 Task: Look for products with coconut flavor in the category "Chocolate Candies".
Action: Mouse moved to (23, 62)
Screenshot: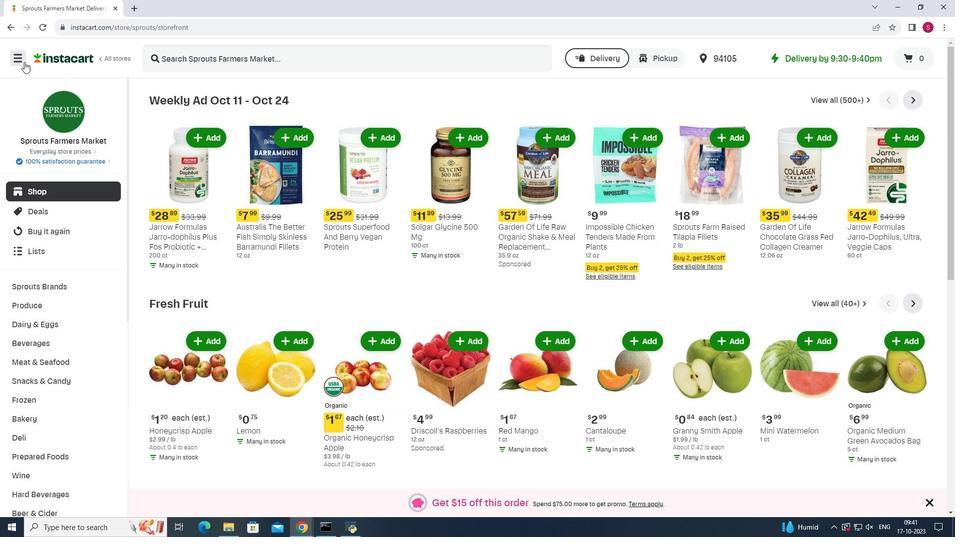 
Action: Mouse pressed left at (23, 62)
Screenshot: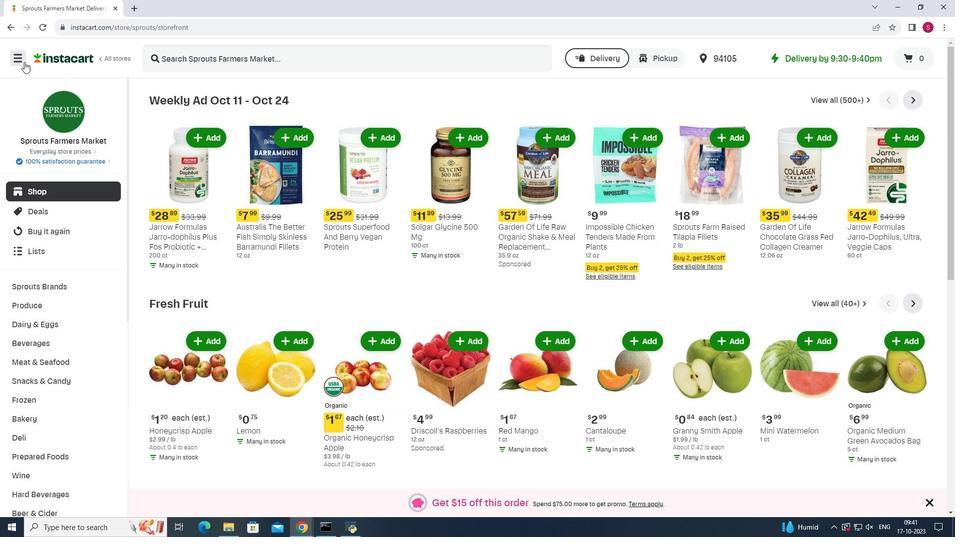 
Action: Mouse moved to (60, 262)
Screenshot: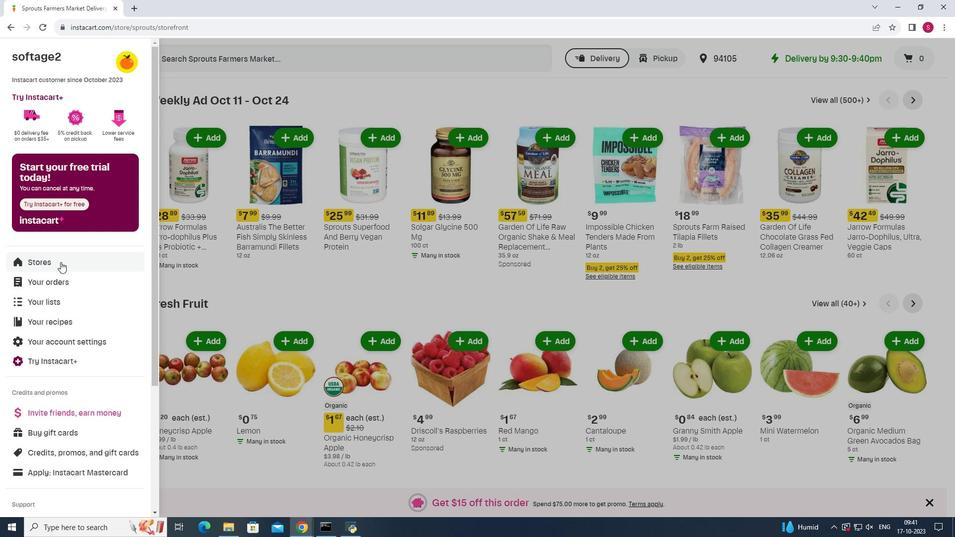 
Action: Mouse pressed left at (60, 262)
Screenshot: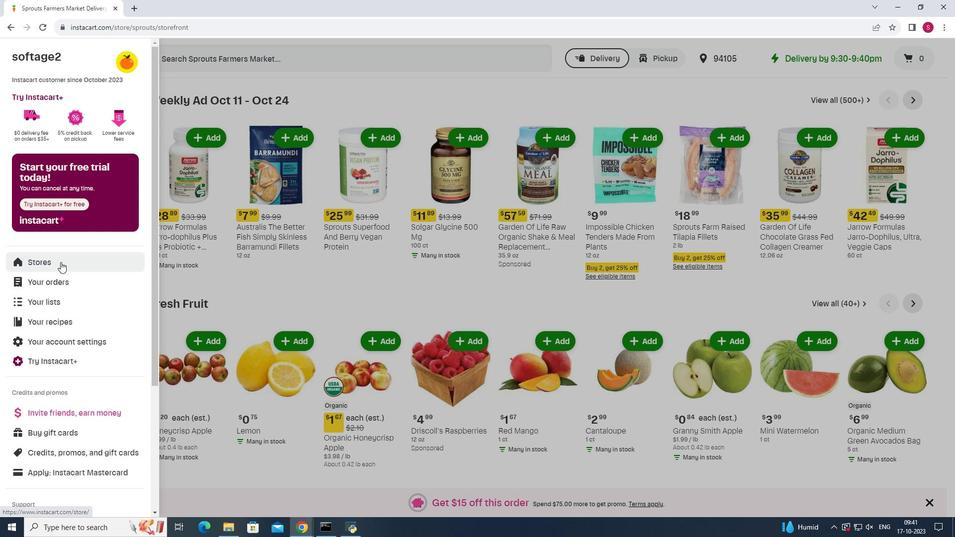 
Action: Mouse moved to (225, 84)
Screenshot: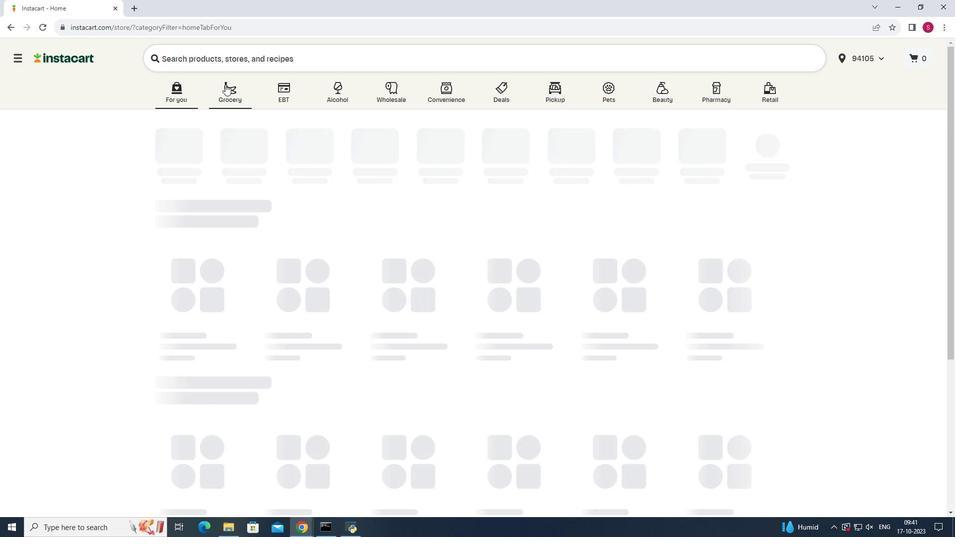 
Action: Mouse pressed left at (225, 84)
Screenshot: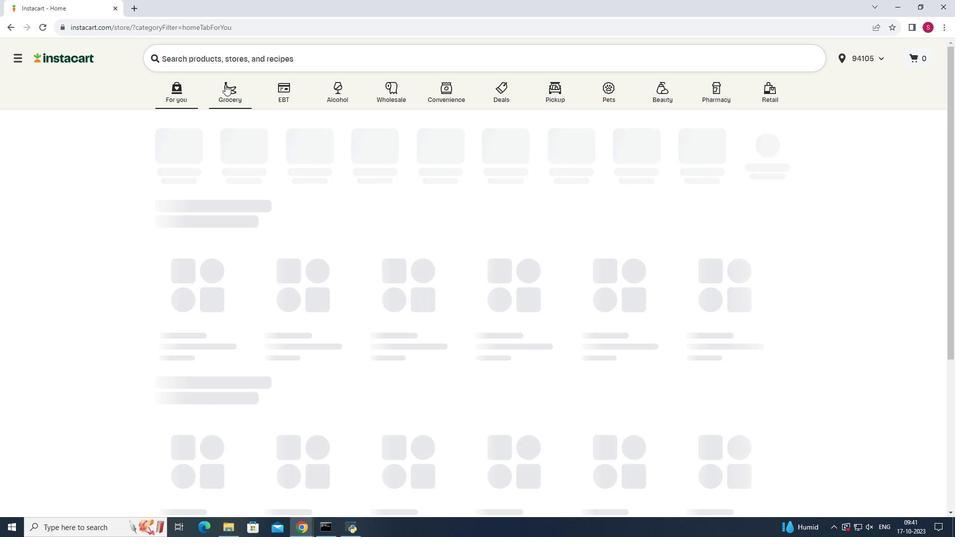 
Action: Mouse moved to (663, 135)
Screenshot: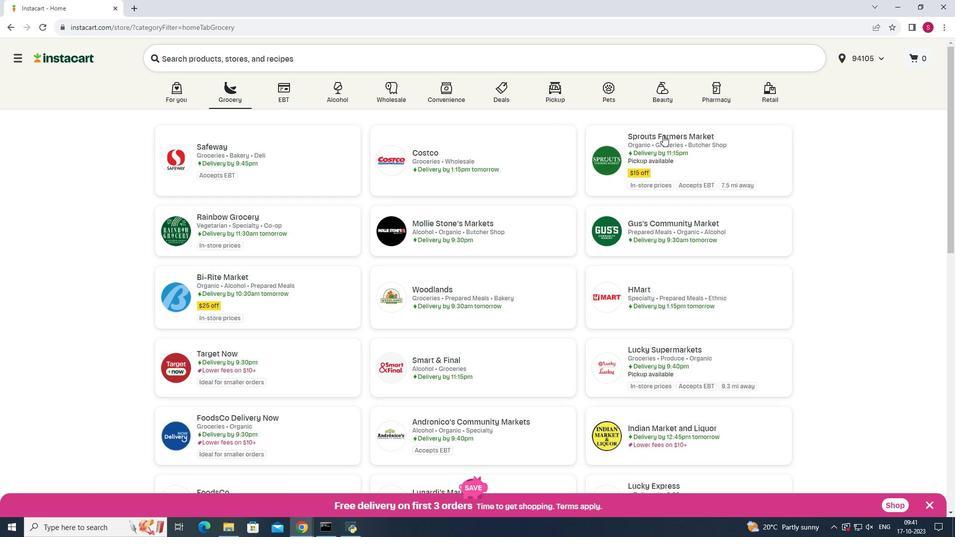 
Action: Mouse pressed left at (663, 135)
Screenshot: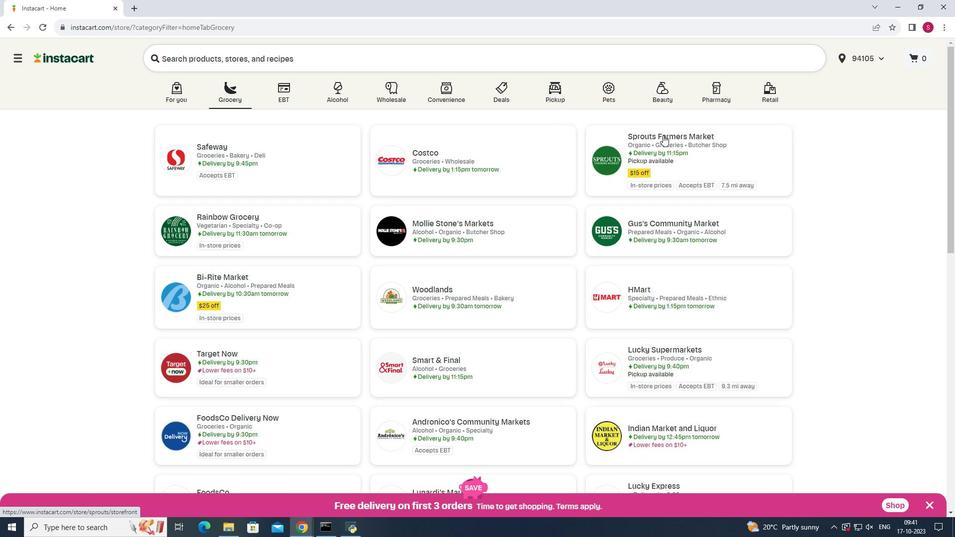 
Action: Mouse moved to (67, 383)
Screenshot: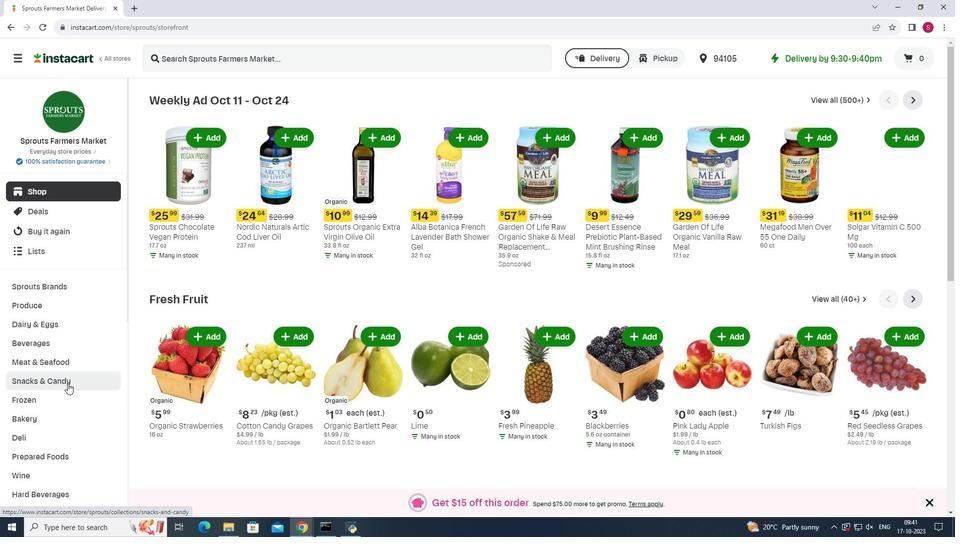
Action: Mouse pressed left at (67, 383)
Screenshot: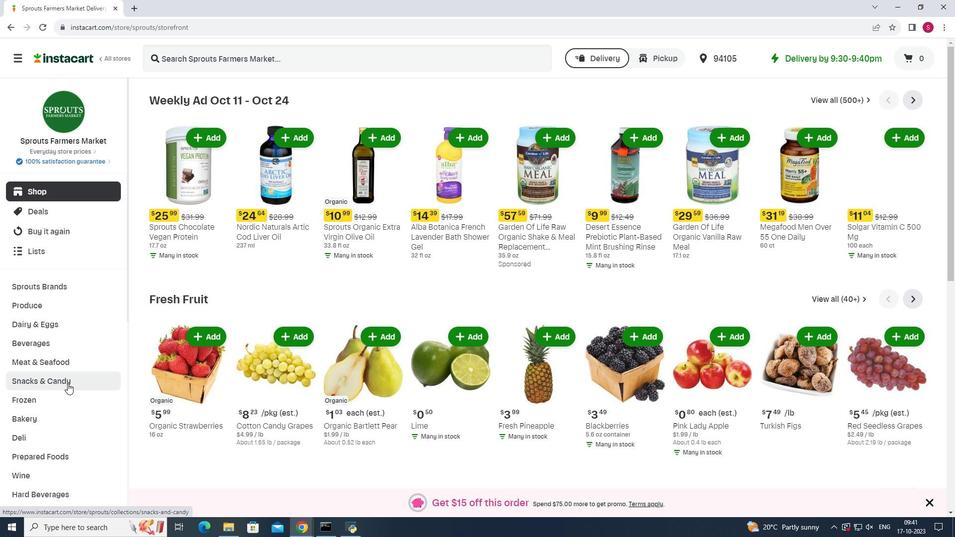 
Action: Mouse moved to (276, 120)
Screenshot: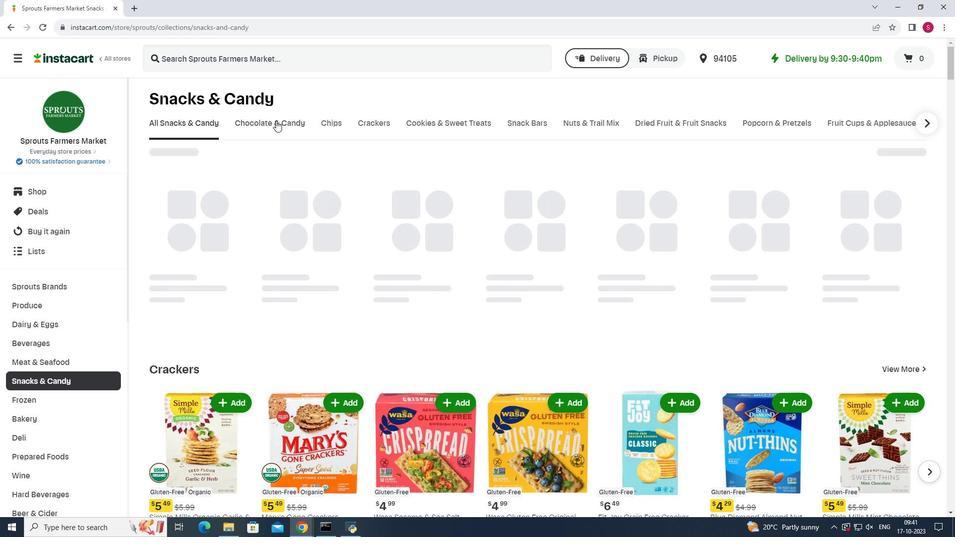 
Action: Mouse pressed left at (276, 120)
Screenshot: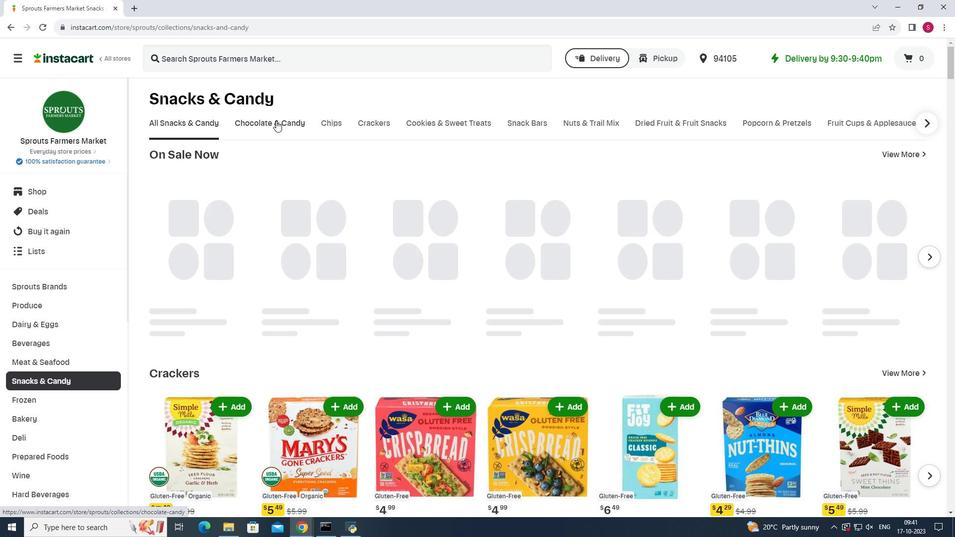 
Action: Mouse moved to (253, 161)
Screenshot: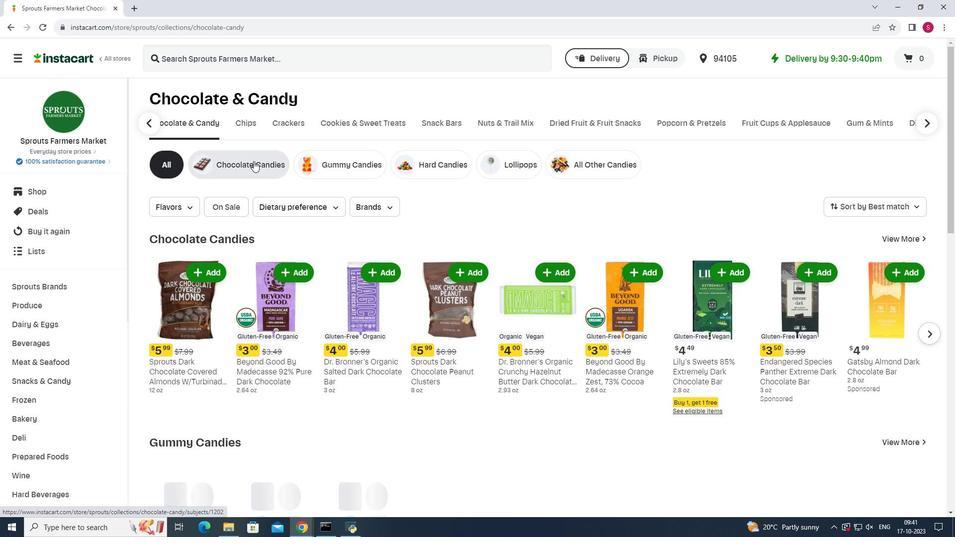 
Action: Mouse pressed left at (253, 161)
Screenshot: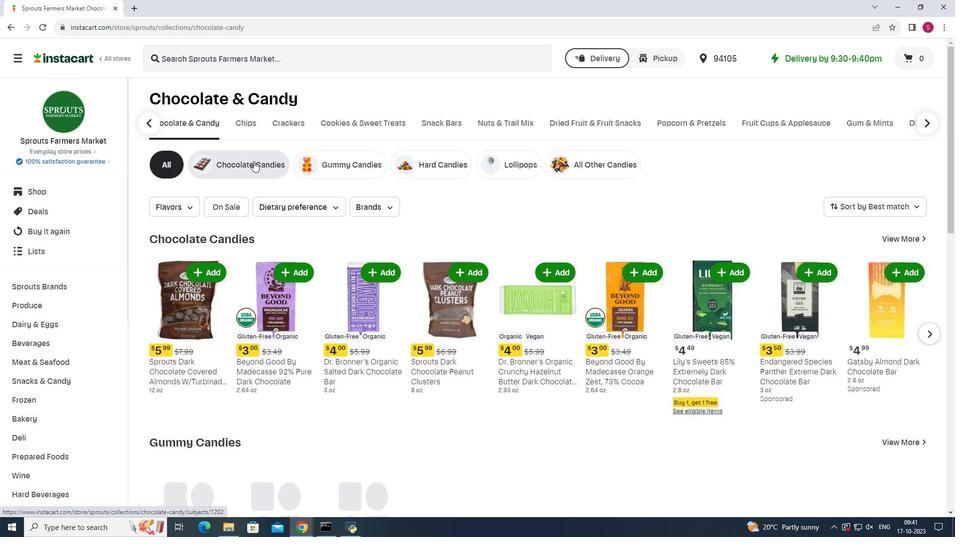
Action: Mouse moved to (191, 211)
Screenshot: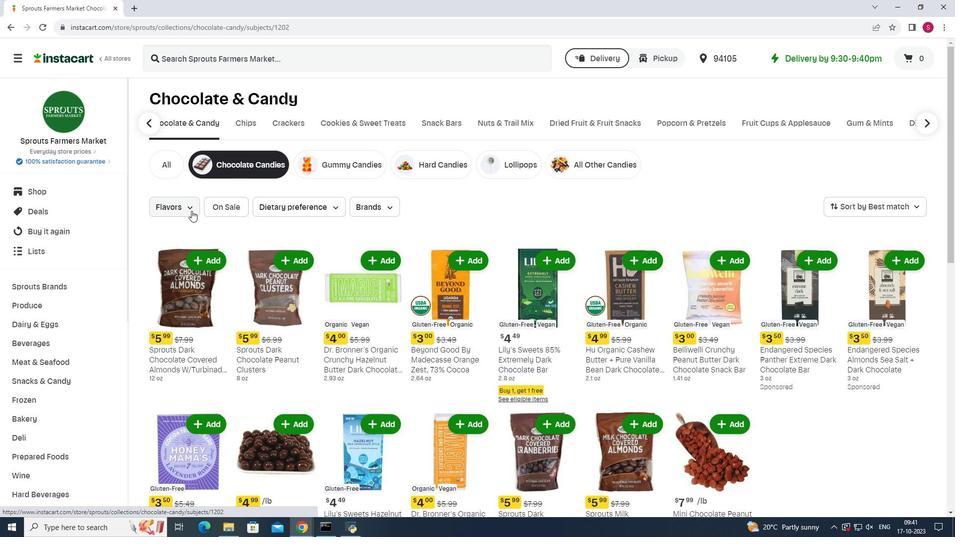 
Action: Mouse pressed left at (191, 211)
Screenshot: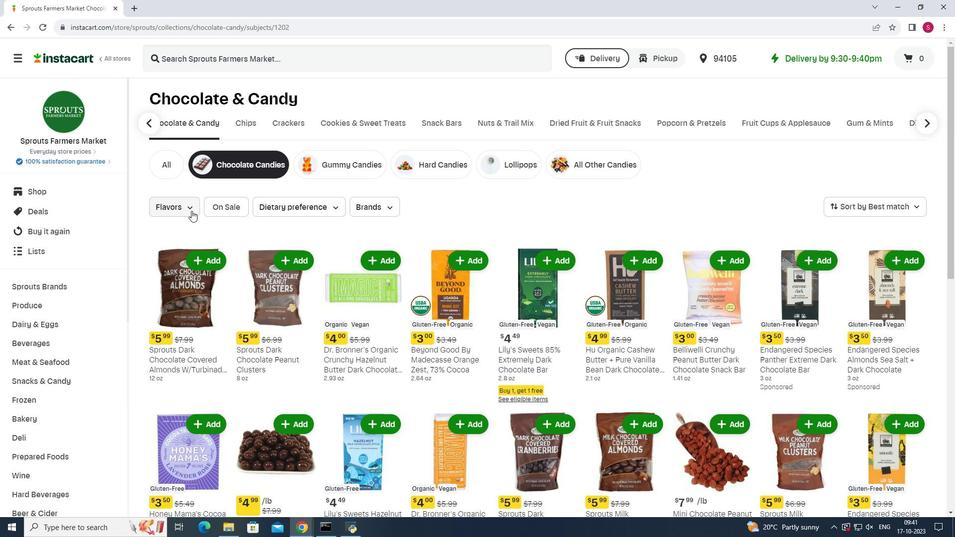 
Action: Mouse moved to (177, 294)
Screenshot: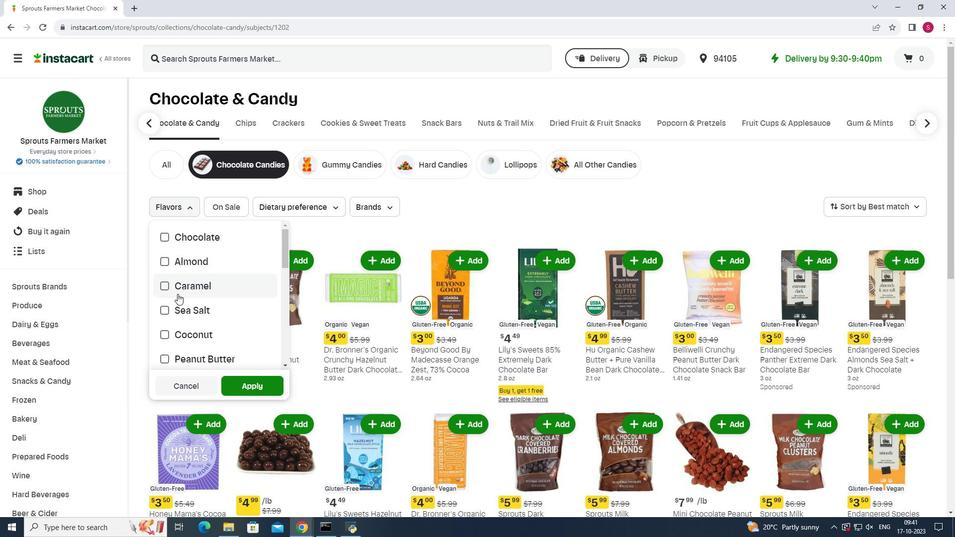 
Action: Mouse scrolled (177, 293) with delta (0, 0)
Screenshot: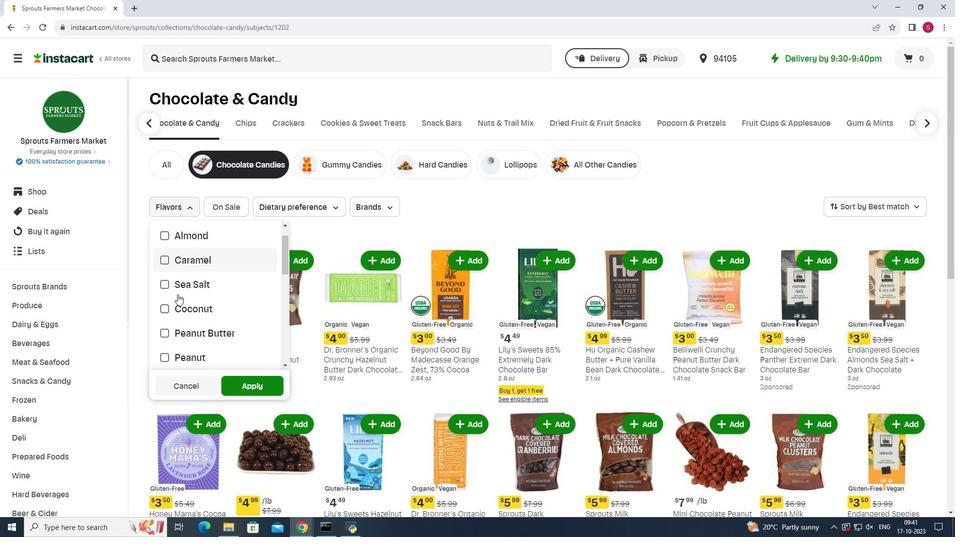 
Action: Mouse moved to (177, 294)
Screenshot: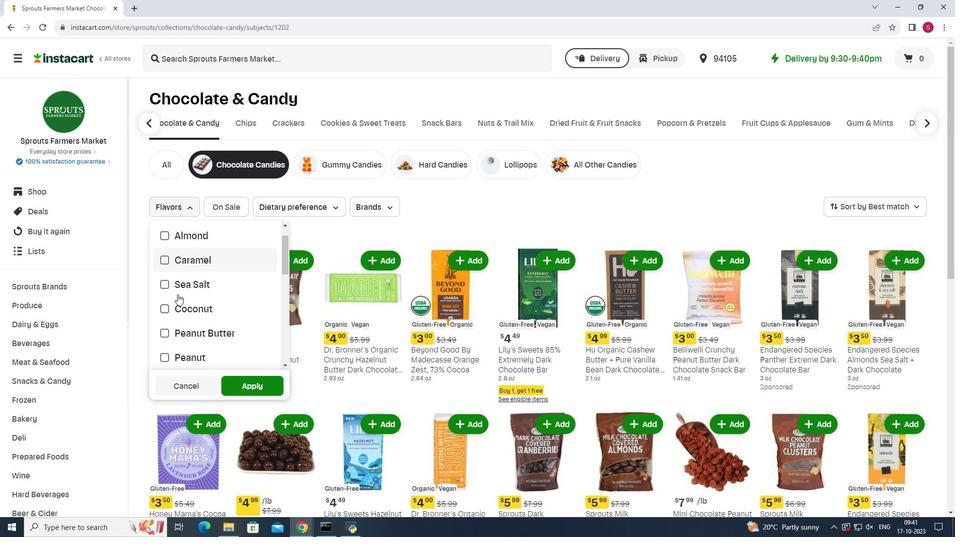 
Action: Mouse scrolled (177, 294) with delta (0, 0)
Screenshot: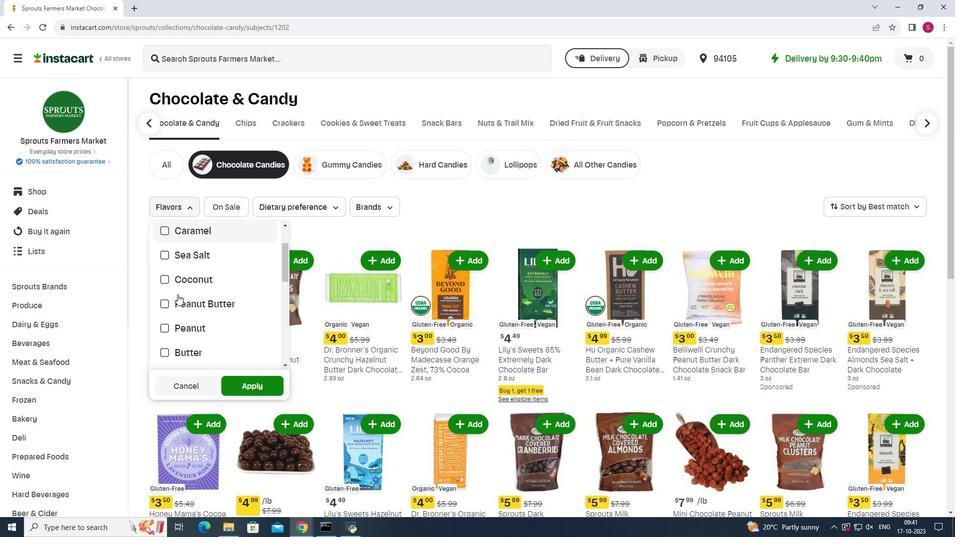 
Action: Mouse moved to (163, 235)
Screenshot: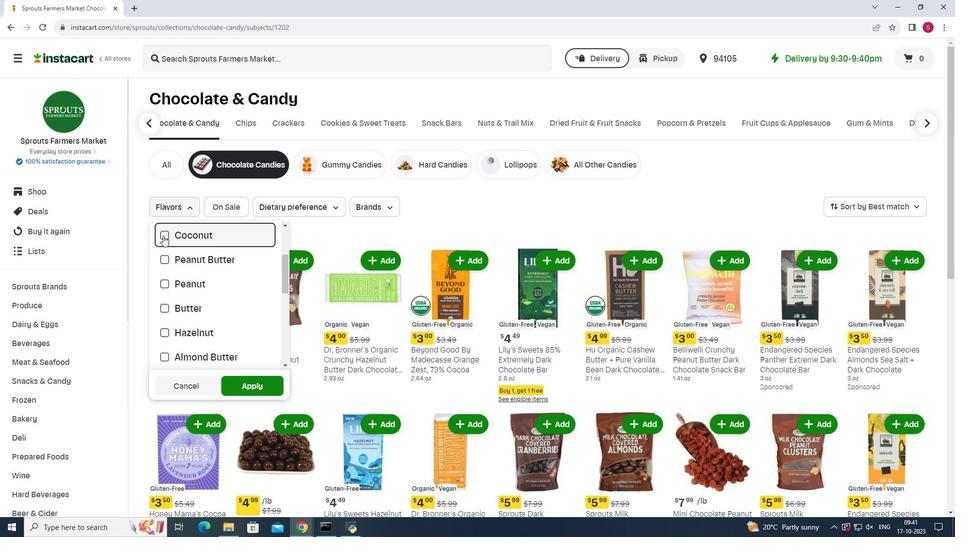 
Action: Mouse pressed left at (163, 235)
Screenshot: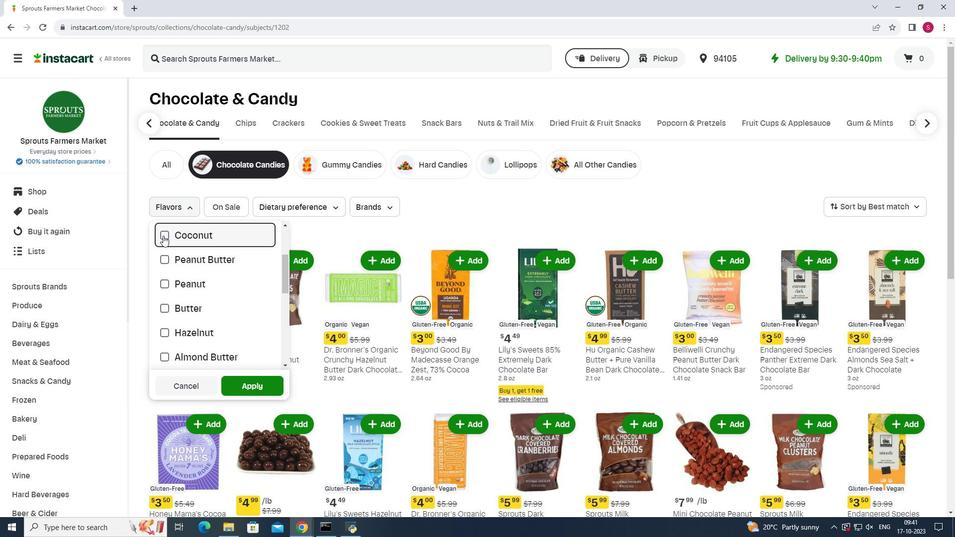 
Action: Mouse moved to (251, 388)
Screenshot: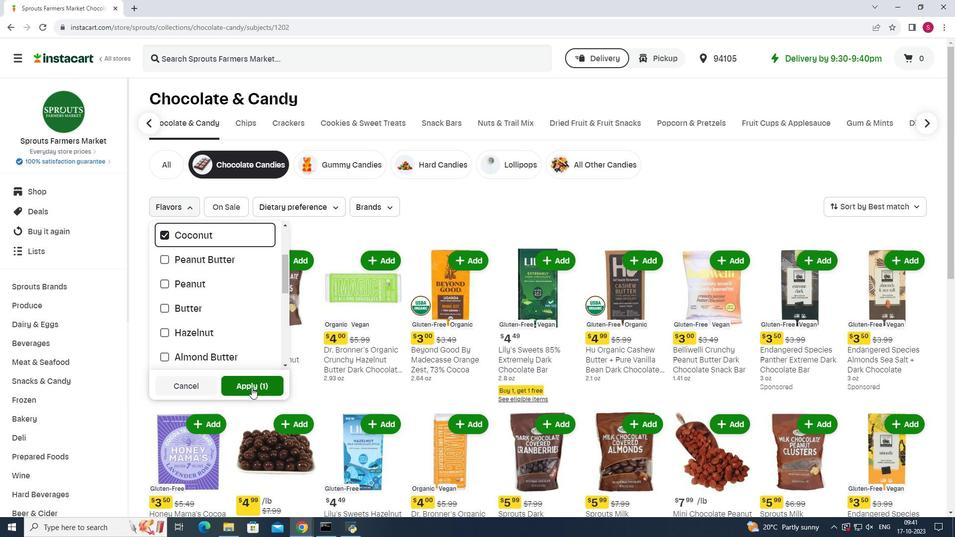 
Action: Mouse pressed left at (251, 388)
Screenshot: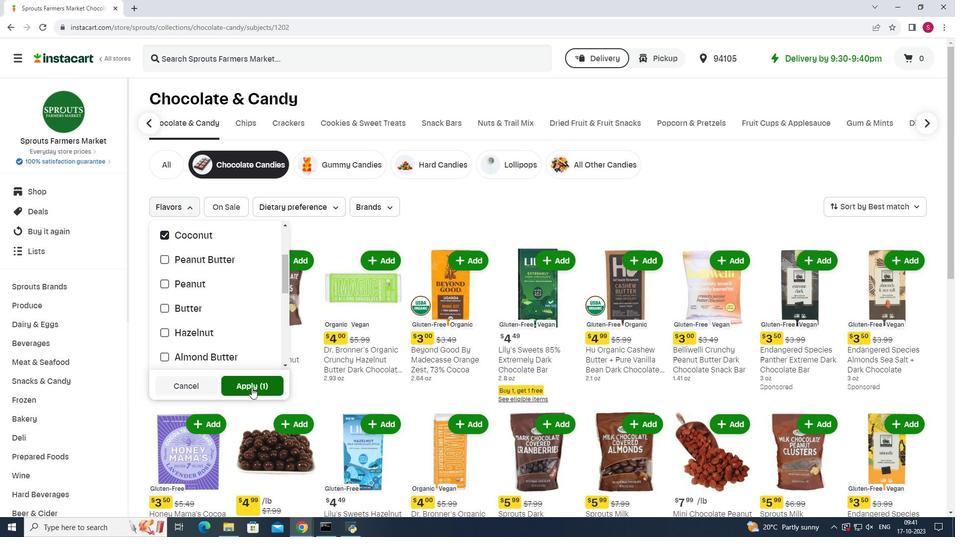 
Action: Mouse moved to (661, 270)
Screenshot: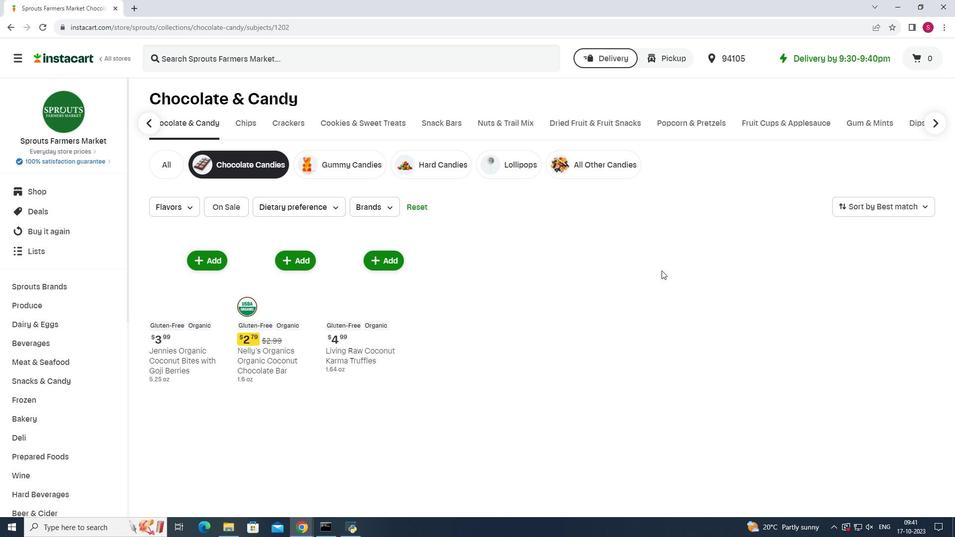 
Action: Mouse scrolled (661, 270) with delta (0, 0)
Screenshot: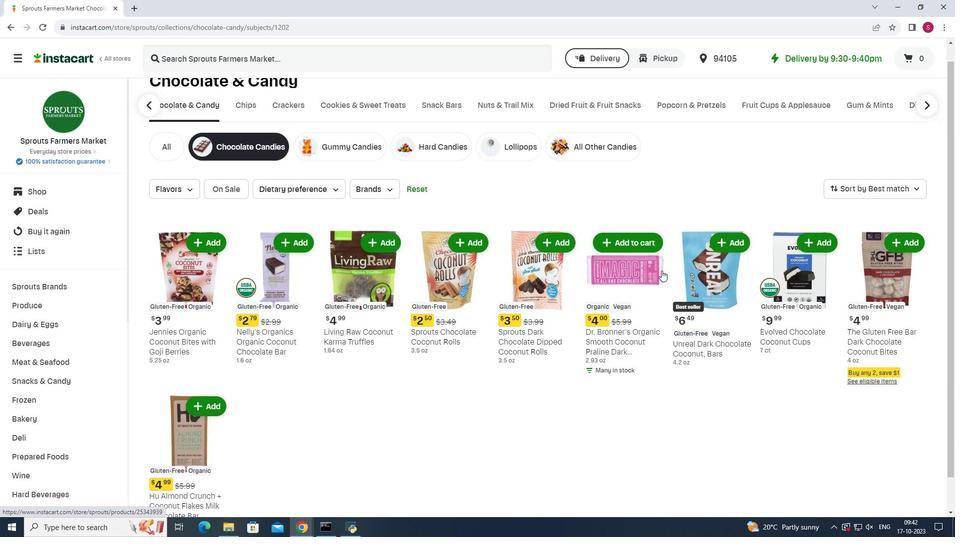 
Action: Mouse scrolled (661, 270) with delta (0, 0)
Screenshot: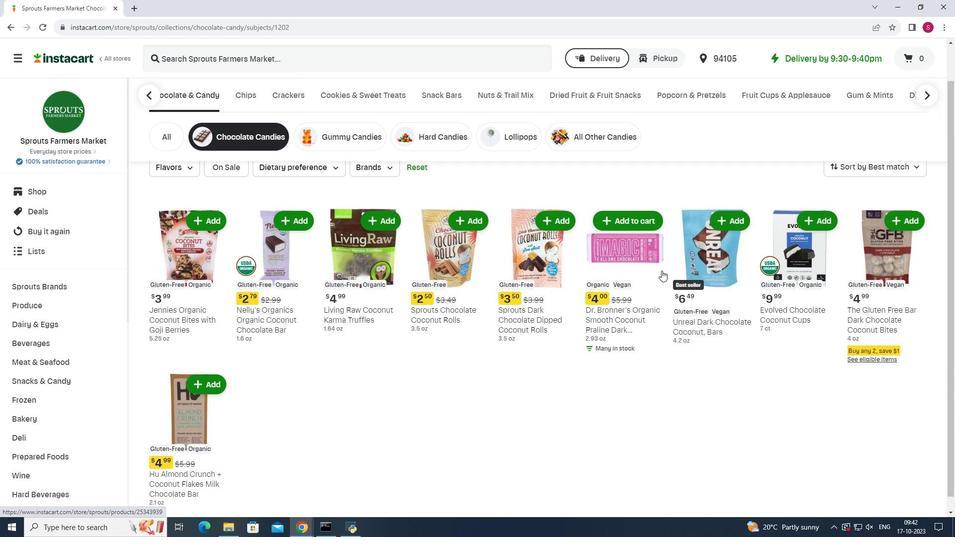 
Action: Mouse scrolled (661, 270) with delta (0, 0)
Screenshot: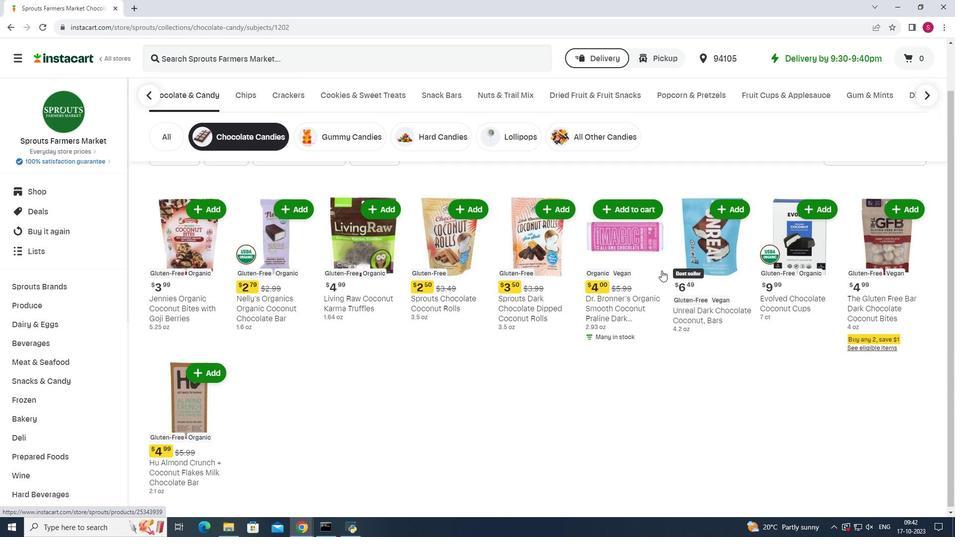 
Action: Mouse scrolled (661, 271) with delta (0, 0)
Screenshot: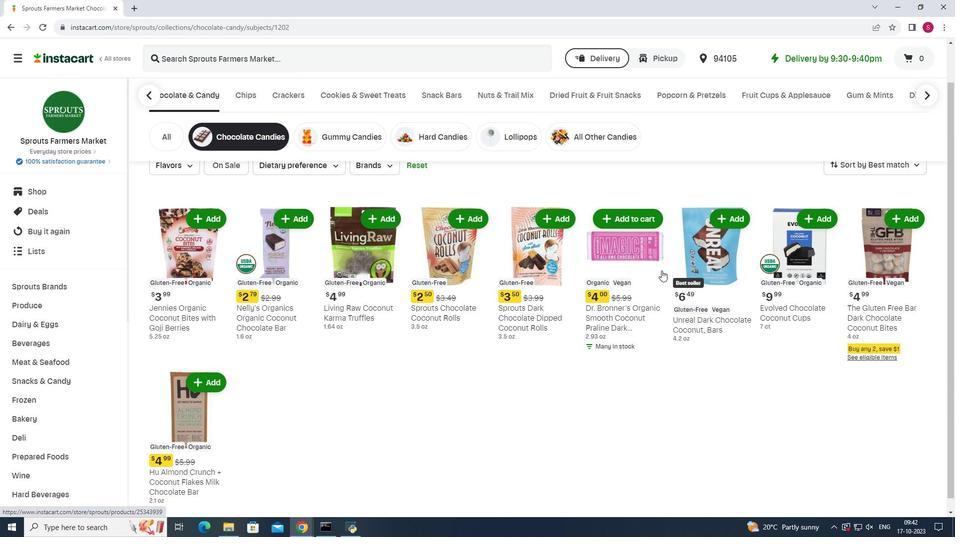 
Action: Mouse scrolled (661, 271) with delta (0, 0)
Screenshot: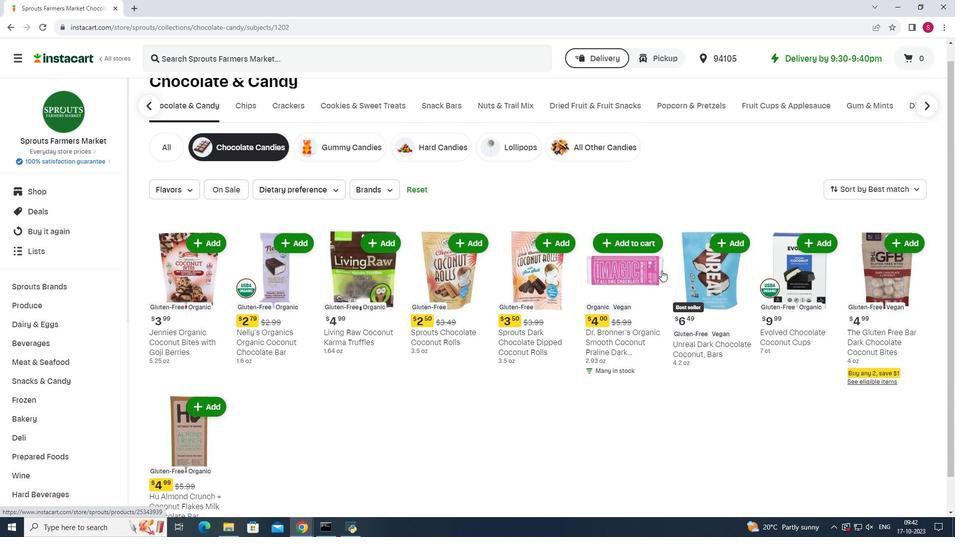 
